 Task: Add a condition where "Requester Is not Assignee" in new tickets in your groups.
Action: Mouse moved to (186, 397)
Screenshot: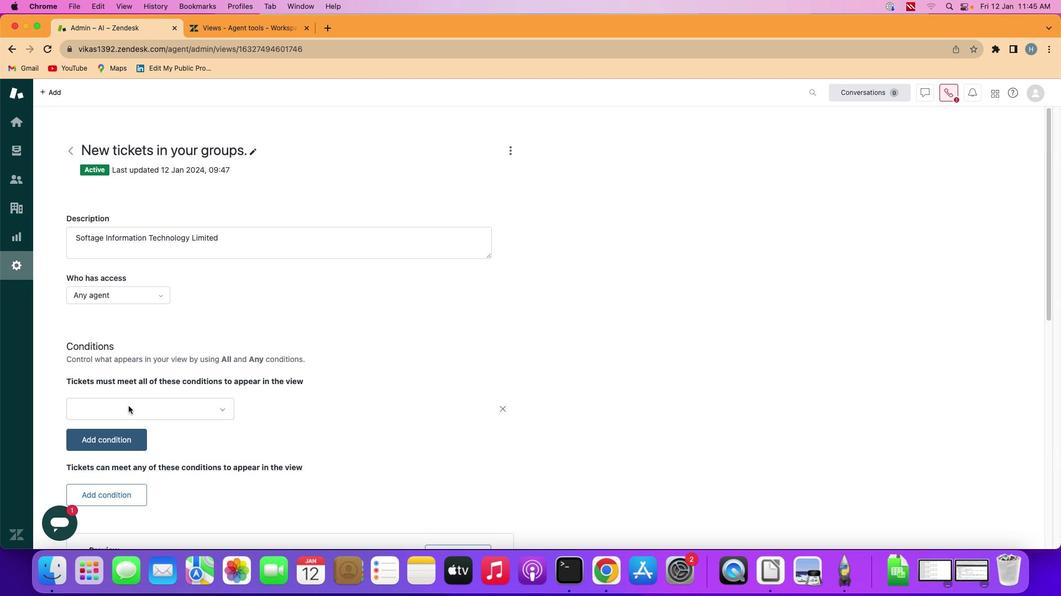 
Action: Mouse pressed left at (186, 397)
Screenshot: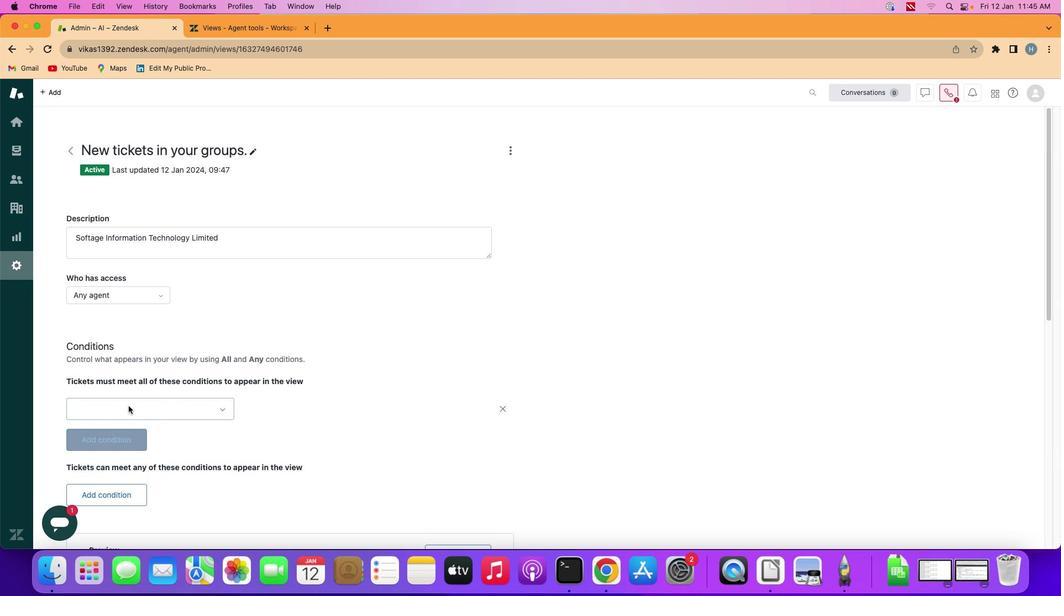 
Action: Mouse moved to (231, 396)
Screenshot: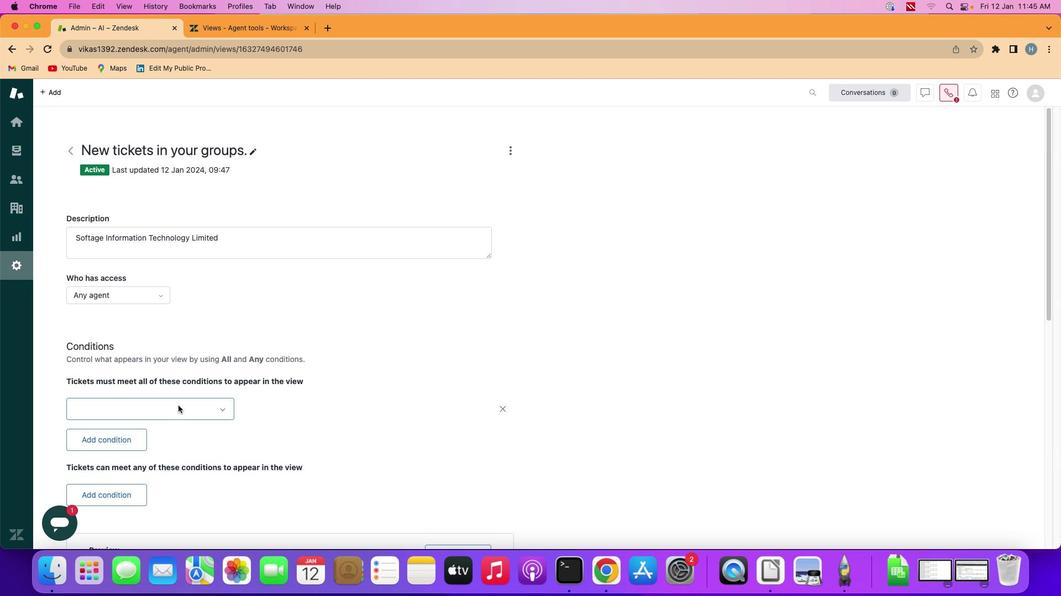 
Action: Mouse pressed left at (231, 396)
Screenshot: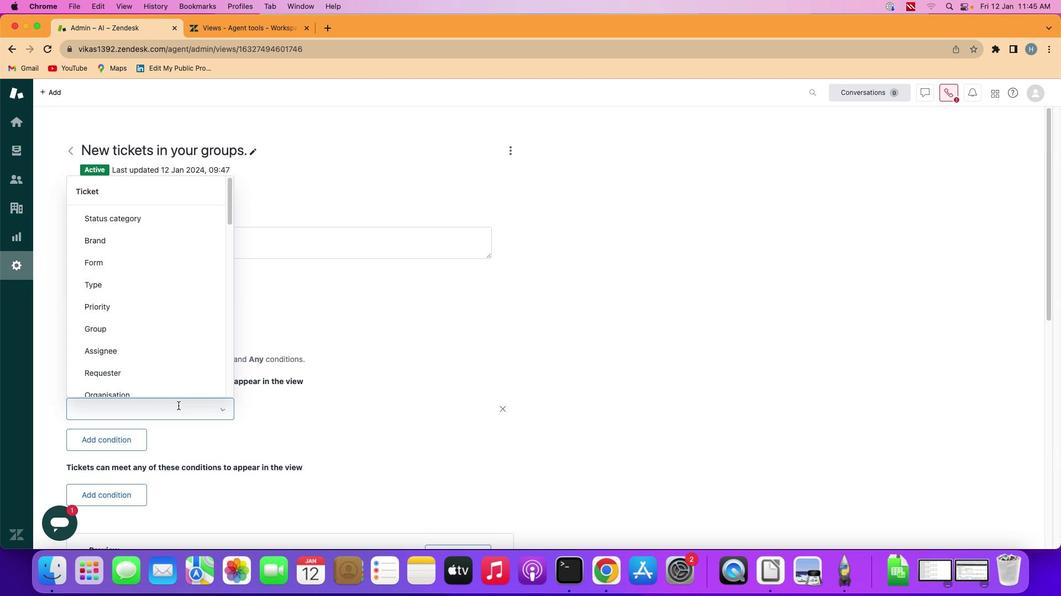
Action: Mouse moved to (232, 359)
Screenshot: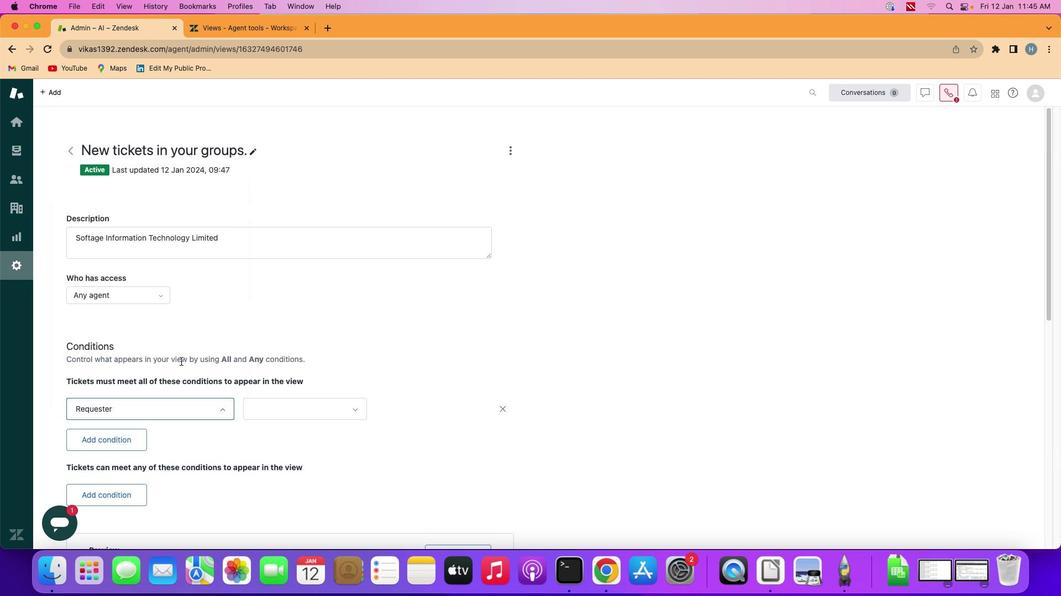 
Action: Mouse pressed left at (232, 359)
Screenshot: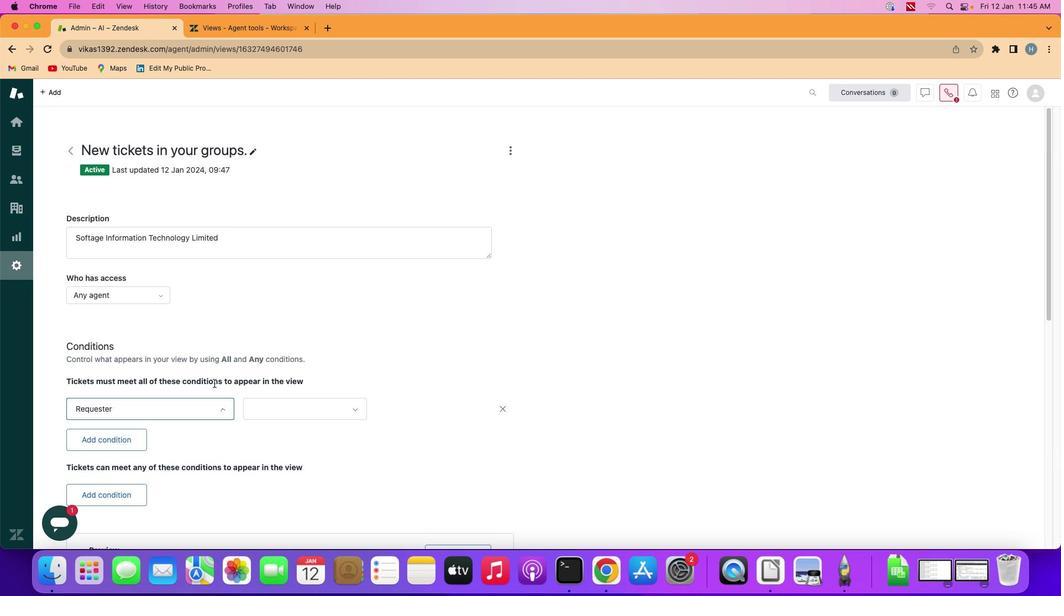 
Action: Mouse moved to (336, 401)
Screenshot: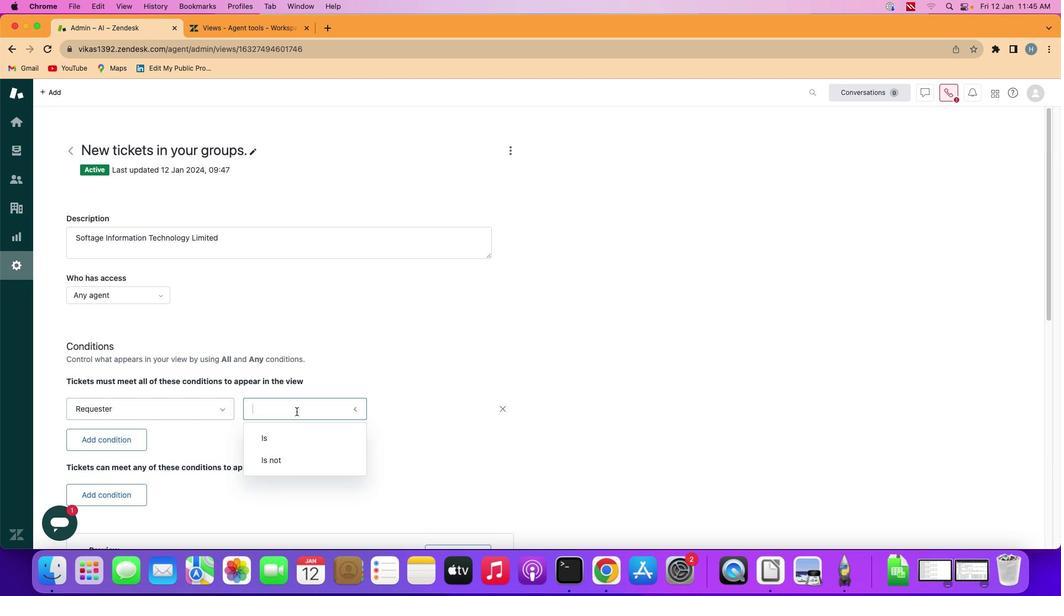 
Action: Mouse pressed left at (336, 401)
Screenshot: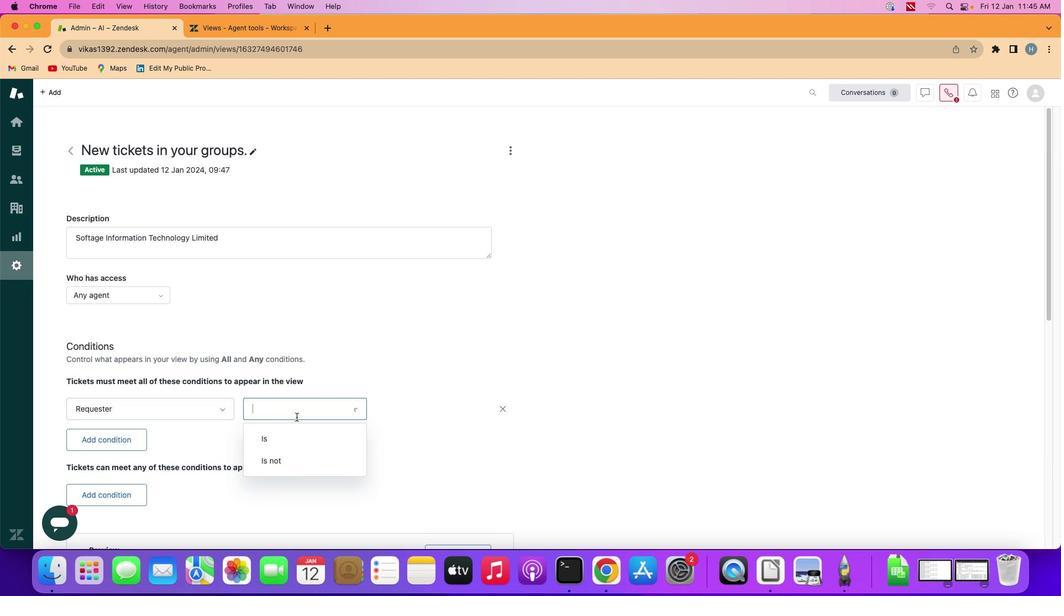 
Action: Mouse moved to (336, 440)
Screenshot: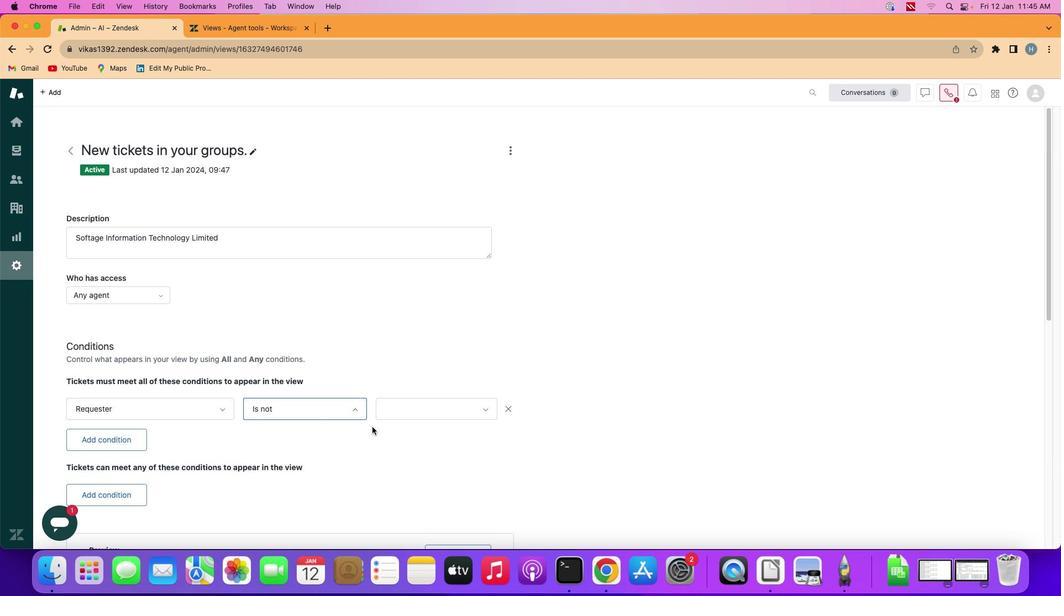 
Action: Mouse pressed left at (336, 440)
Screenshot: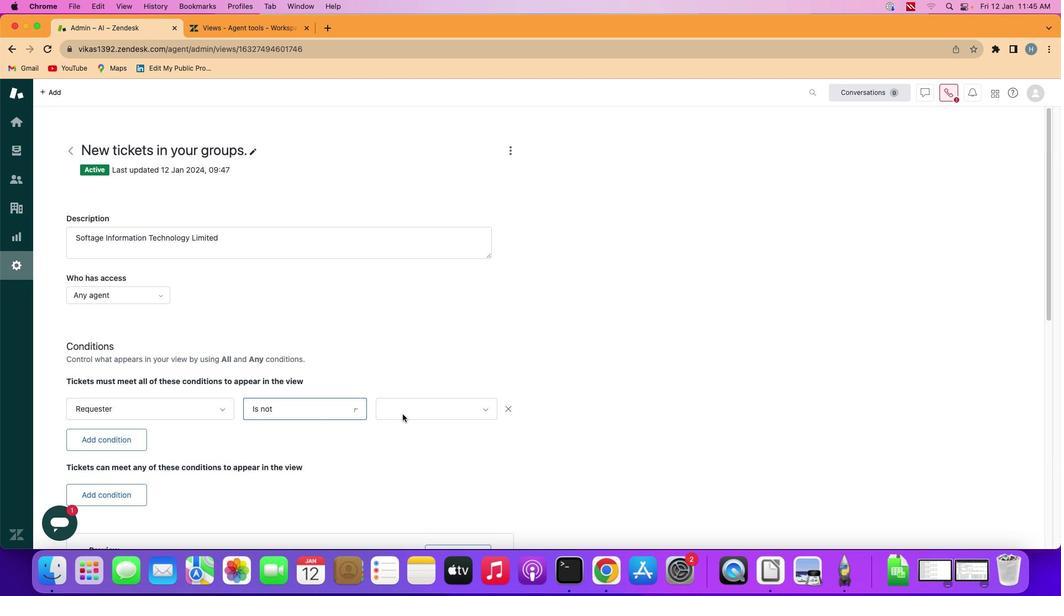 
Action: Mouse moved to (450, 397)
Screenshot: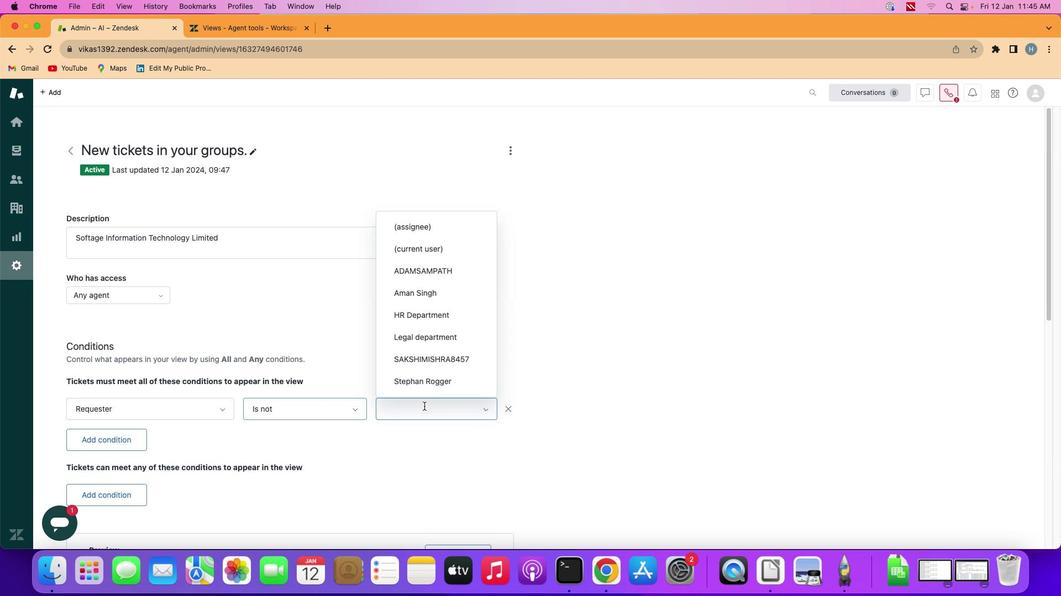 
Action: Mouse pressed left at (450, 397)
Screenshot: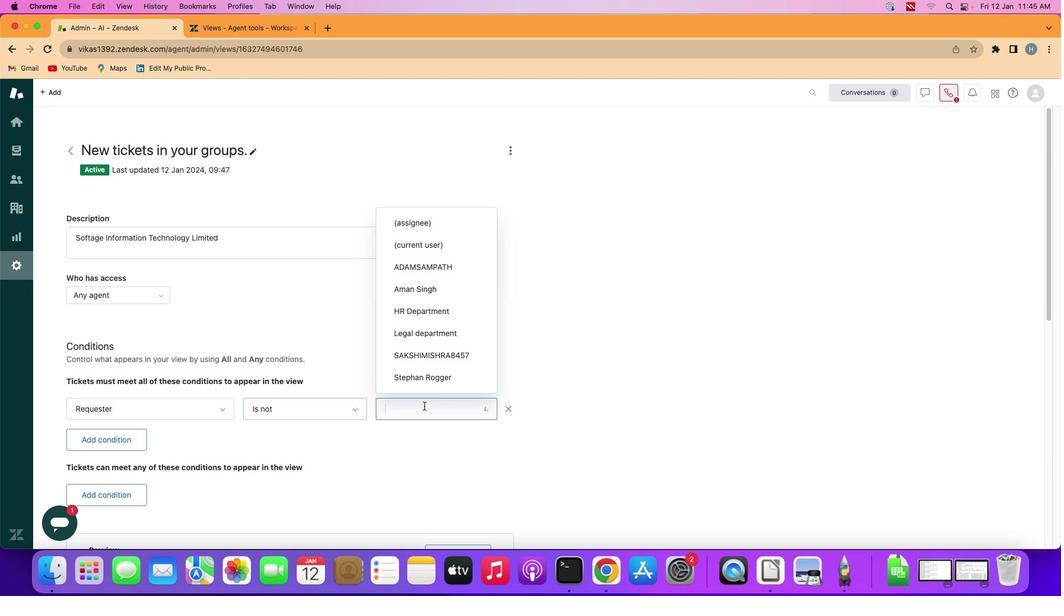
Action: Mouse moved to (468, 244)
Screenshot: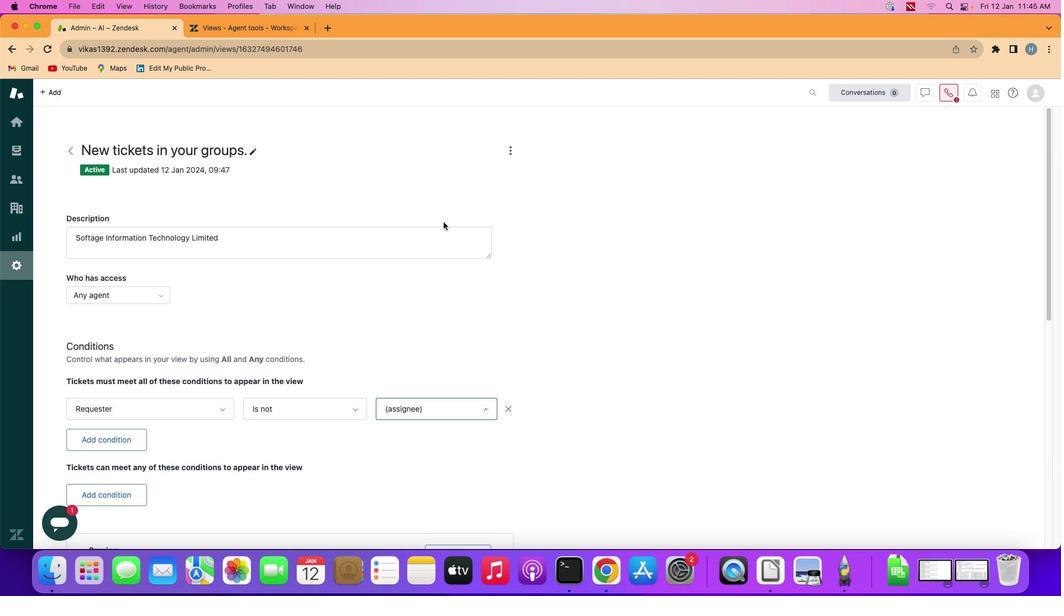 
Action: Mouse pressed left at (468, 244)
Screenshot: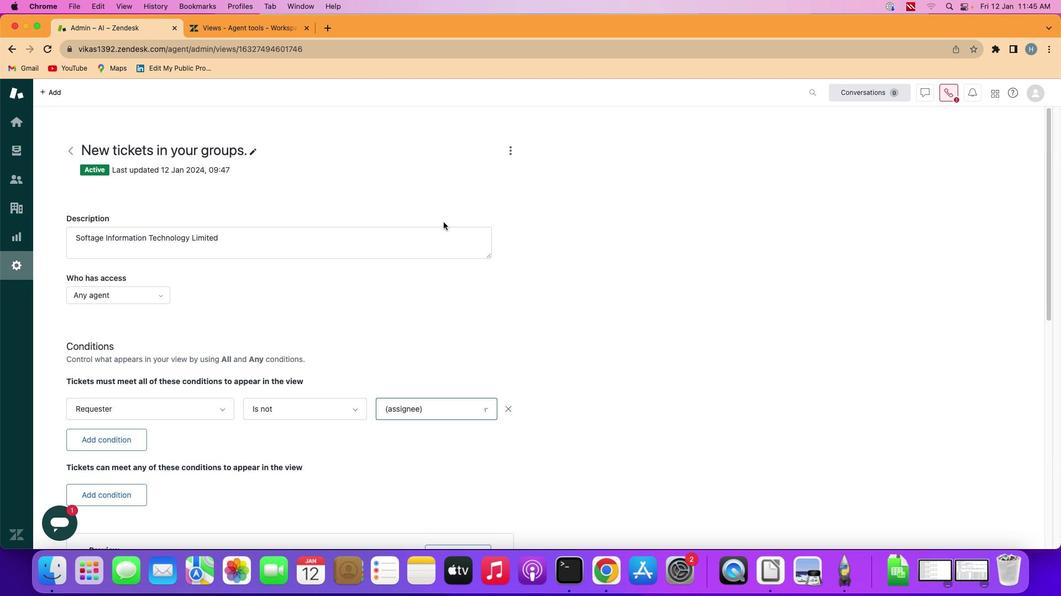 
